 Task: Automatically activate reminders for users with direct reports
Action: Mouse scrolled (180, 196) with delta (0, 0)
Screenshot: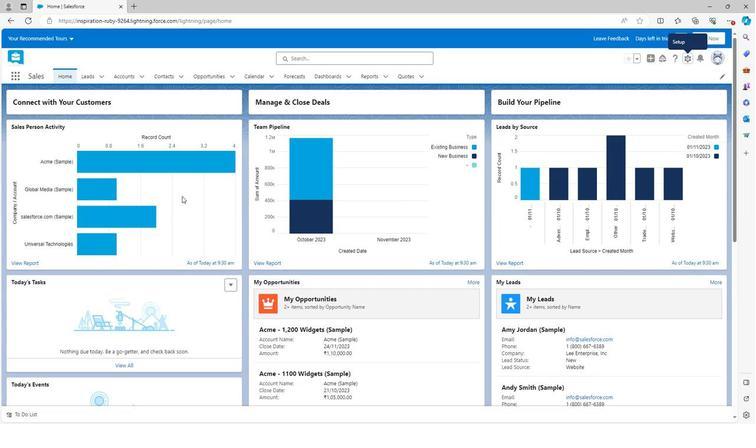 
Action: Mouse scrolled (180, 196) with delta (0, 0)
Screenshot: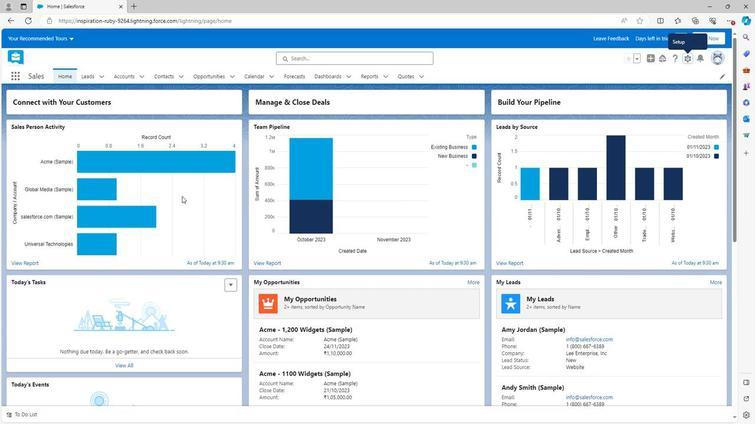 
Action: Mouse moved to (180, 197)
Screenshot: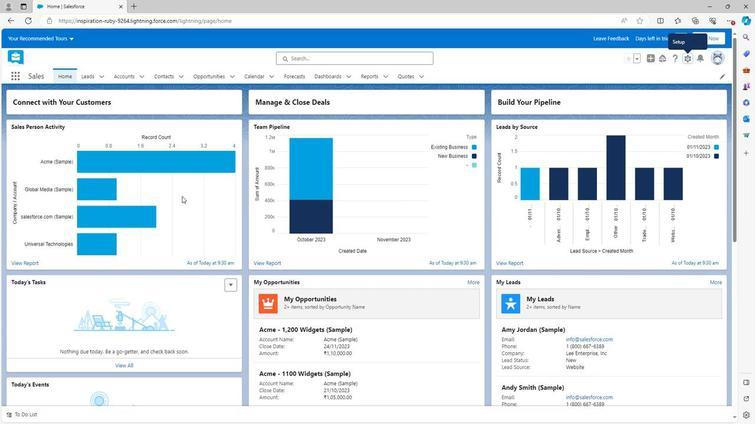 
Action: Mouse scrolled (180, 196) with delta (0, 0)
Screenshot: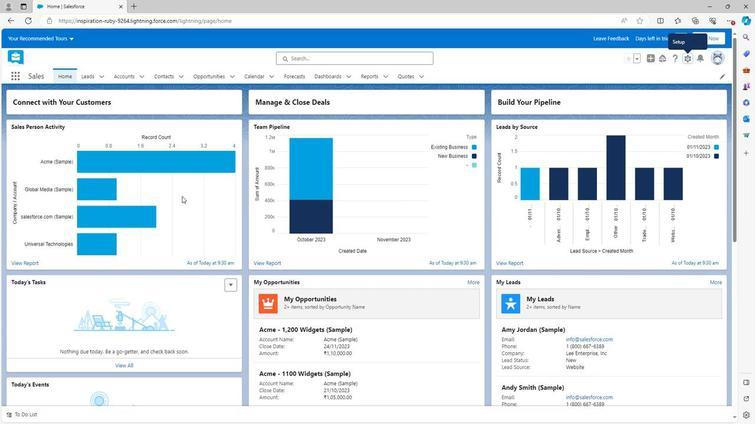 
Action: Mouse scrolled (180, 196) with delta (0, 0)
Screenshot: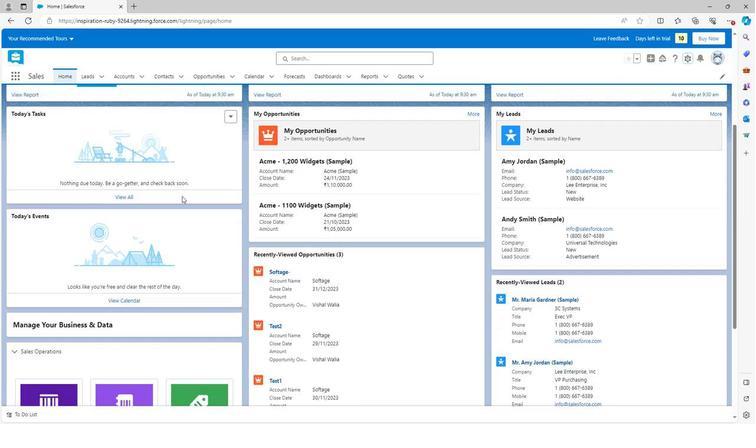 
Action: Mouse scrolled (180, 196) with delta (0, 0)
Screenshot: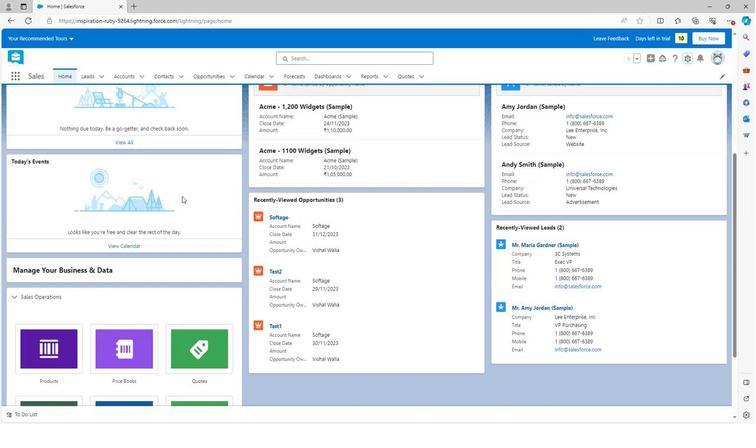 
Action: Mouse scrolled (180, 196) with delta (0, 0)
Screenshot: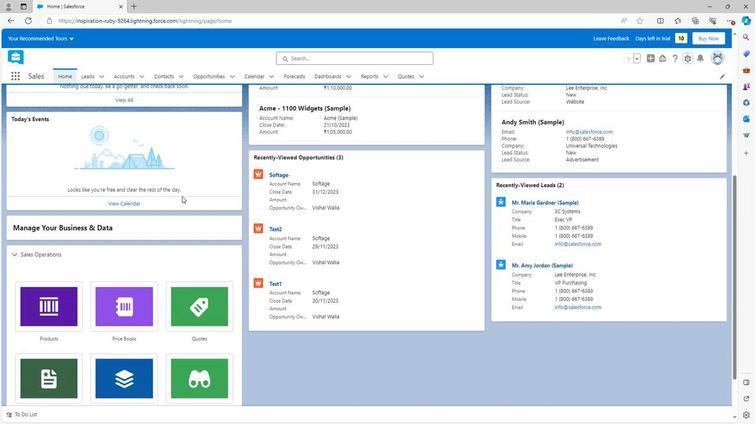 
Action: Mouse scrolled (180, 196) with delta (0, 0)
Screenshot: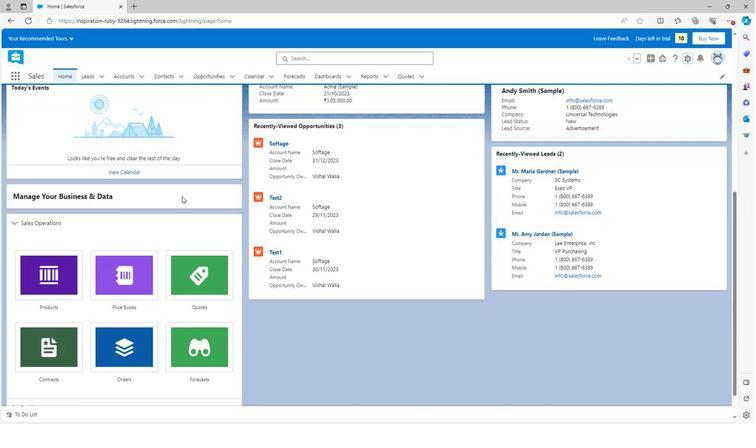 
Action: Mouse scrolled (180, 197) with delta (0, 0)
Screenshot: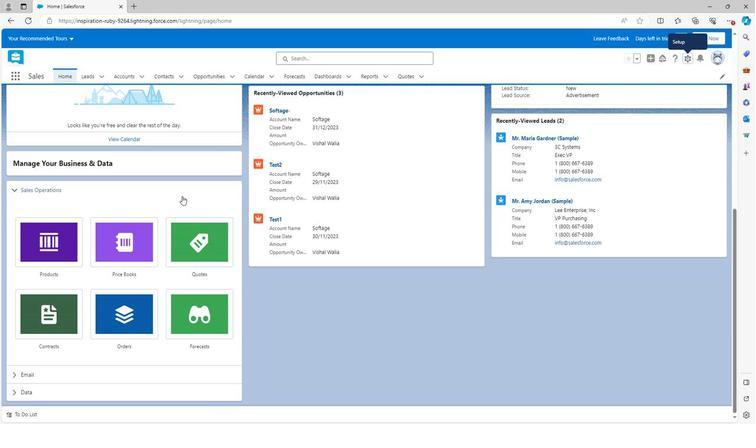 
Action: Mouse scrolled (180, 197) with delta (0, 0)
Screenshot: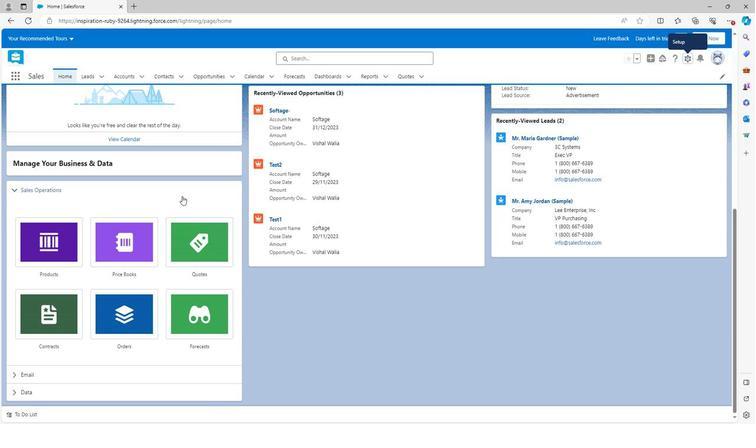 
Action: Mouse scrolled (180, 197) with delta (0, 0)
Screenshot: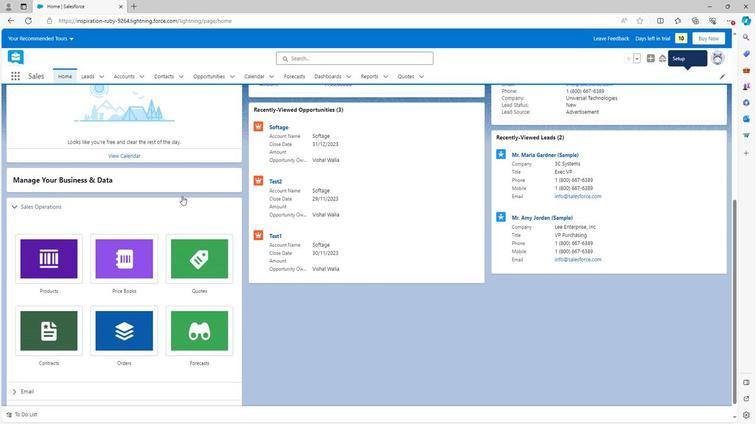 
Action: Mouse scrolled (180, 197) with delta (0, 0)
Screenshot: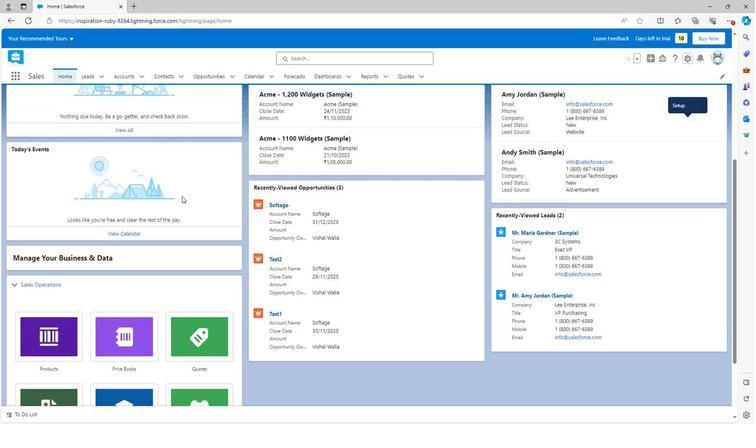 
Action: Mouse scrolled (180, 197) with delta (0, 0)
Screenshot: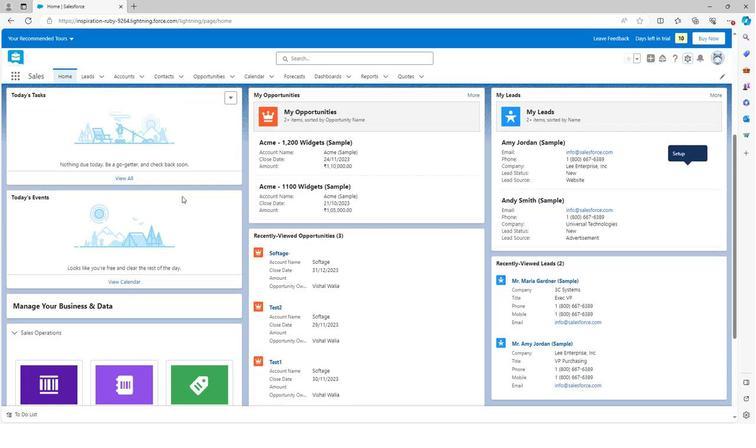 
Action: Mouse scrolled (180, 197) with delta (0, 0)
Screenshot: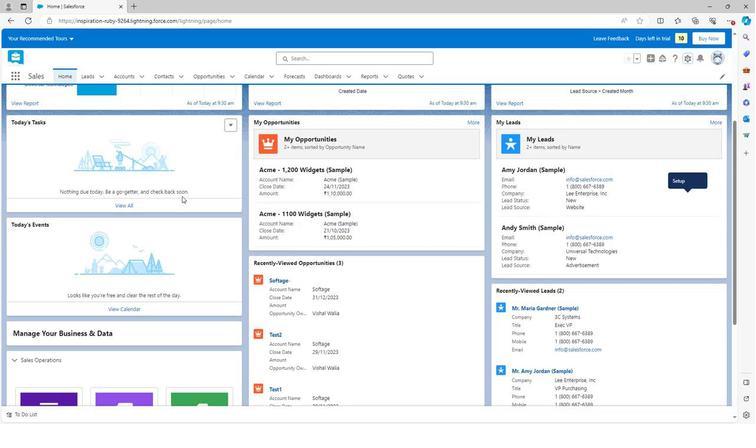 
Action: Mouse scrolled (180, 197) with delta (0, 0)
Screenshot: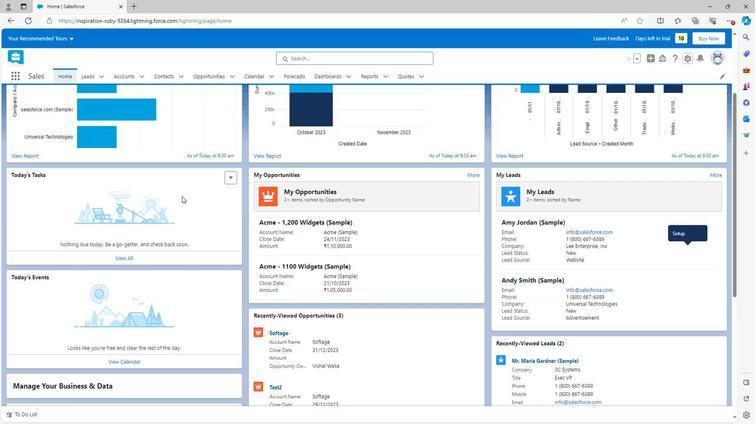 
Action: Mouse moved to (687, 57)
Screenshot: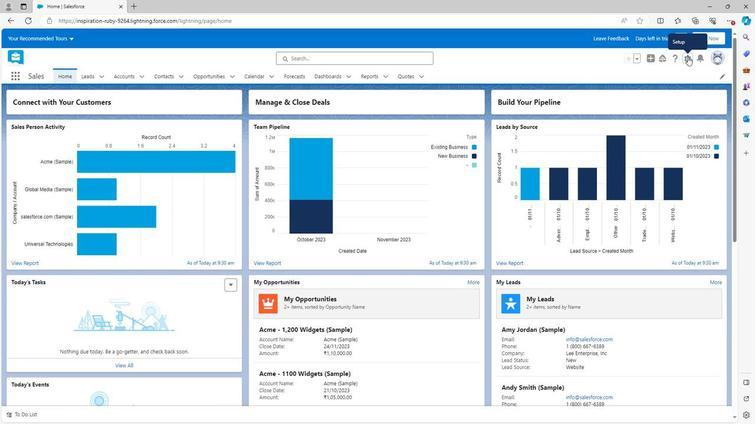 
Action: Mouse pressed left at (687, 57)
Screenshot: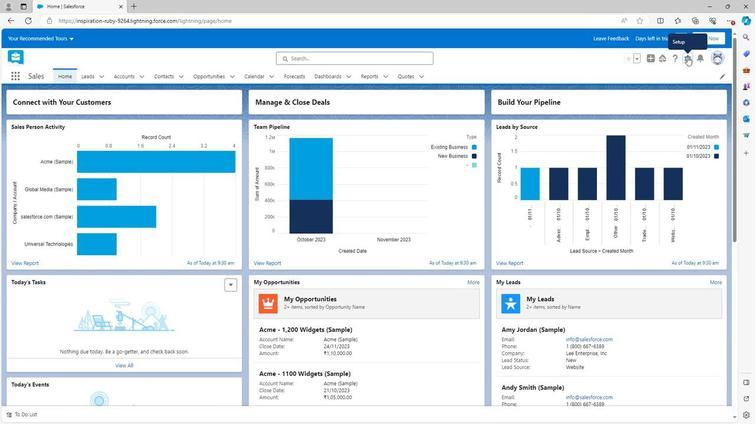 
Action: Mouse moved to (647, 84)
Screenshot: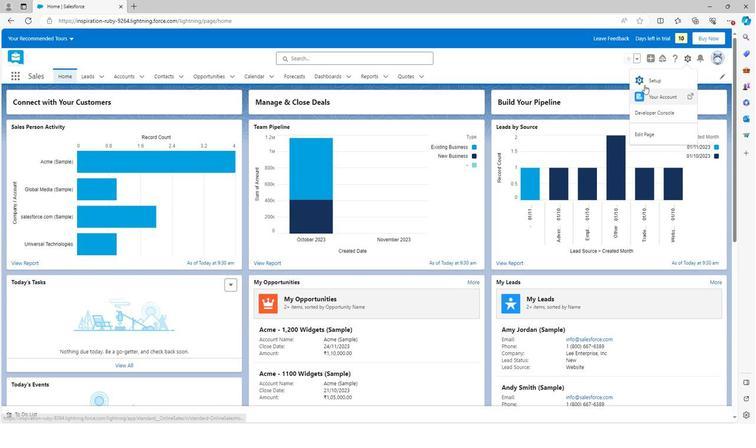 
Action: Mouse pressed left at (647, 84)
Screenshot: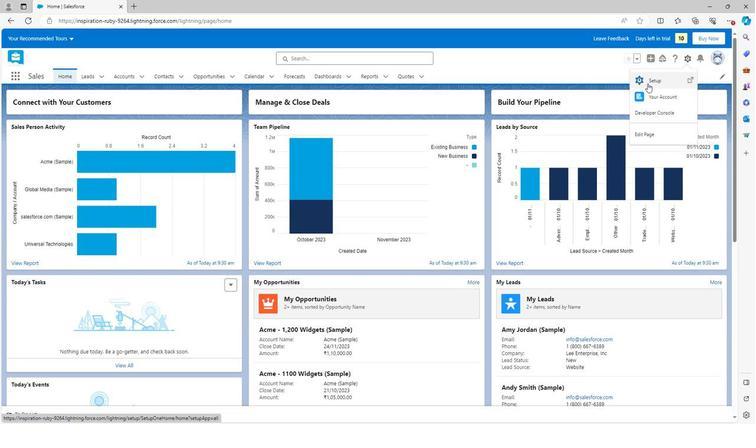 
Action: Mouse moved to (4, 309)
Screenshot: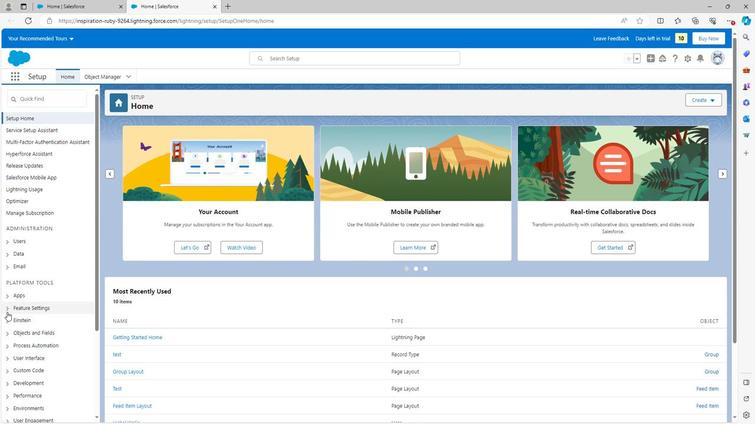 
Action: Mouse pressed left at (4, 309)
Screenshot: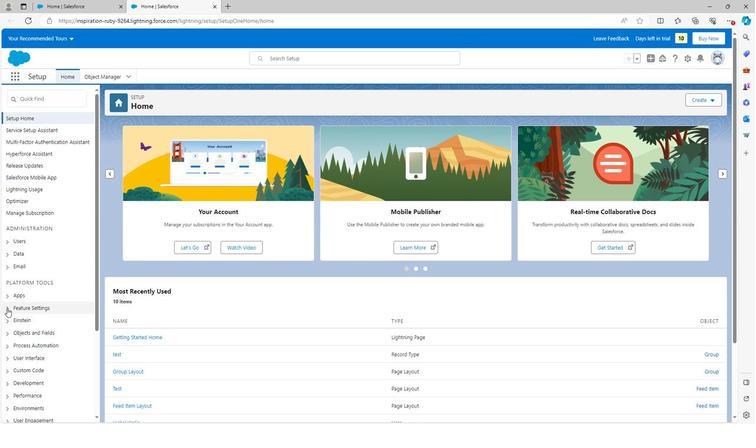 
Action: Mouse moved to (4, 308)
Screenshot: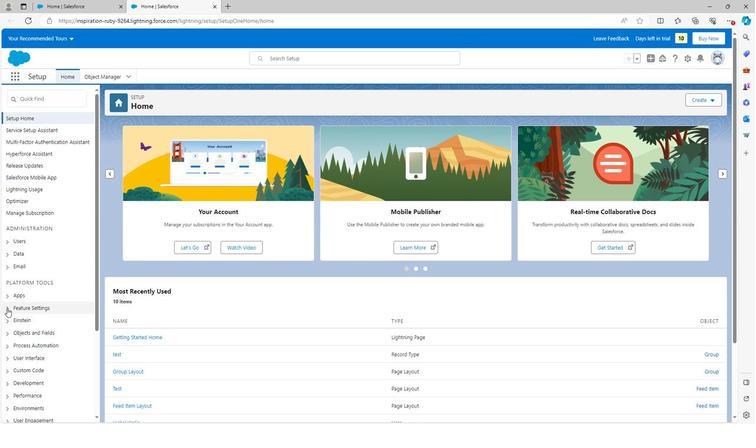 
Action: Mouse scrolled (4, 307) with delta (0, 0)
Screenshot: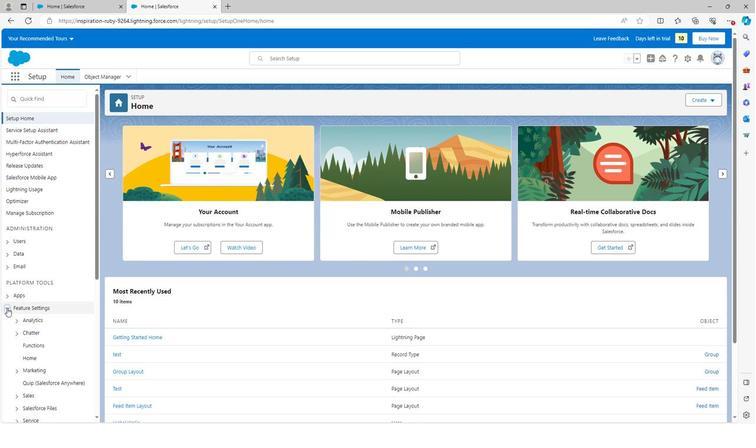 
Action: Mouse moved to (7, 304)
Screenshot: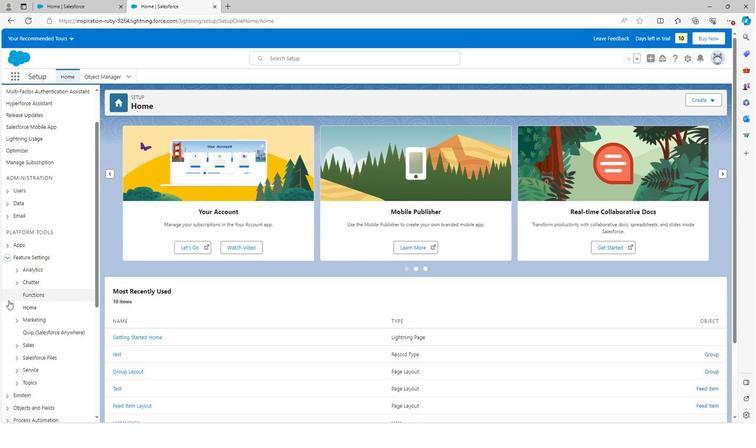 
Action: Mouse scrolled (7, 303) with delta (0, 0)
Screenshot: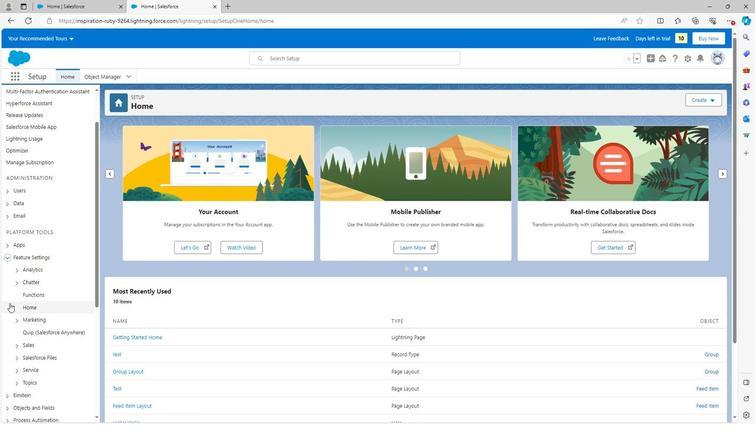 
Action: Mouse moved to (13, 296)
Screenshot: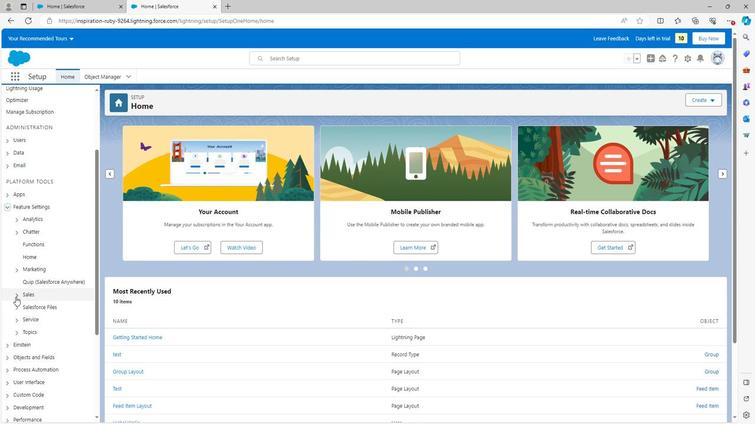 
Action: Mouse pressed left at (13, 296)
Screenshot: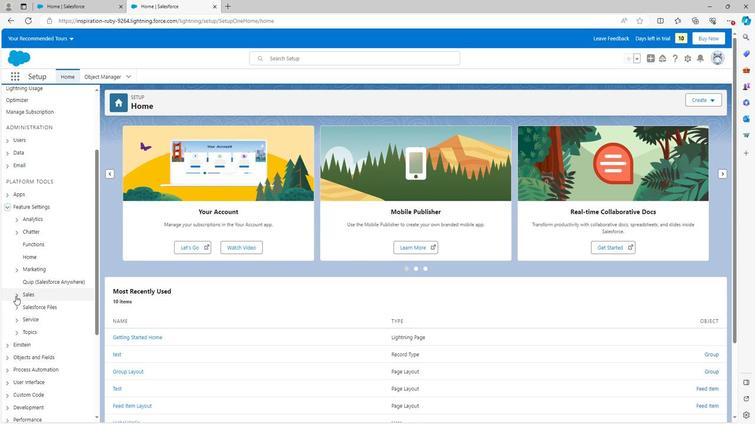
Action: Mouse scrolled (13, 296) with delta (0, 0)
Screenshot: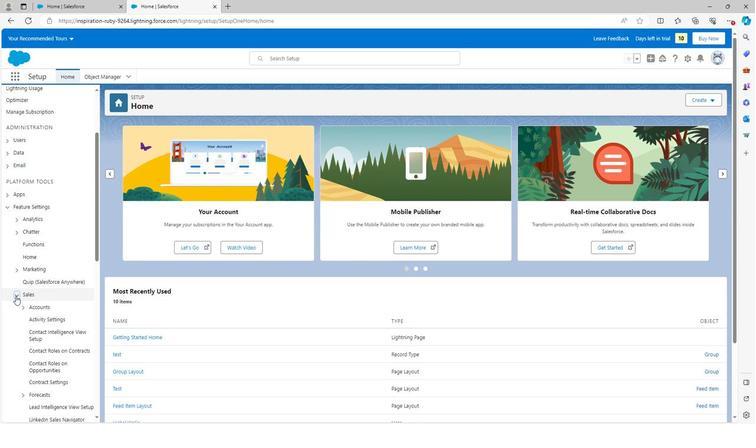 
Action: Mouse moved to (13, 296)
Screenshot: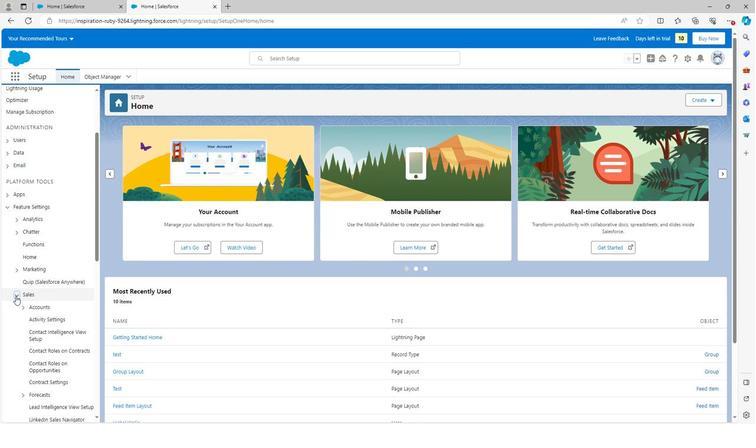 
Action: Mouse scrolled (13, 296) with delta (0, 0)
Screenshot: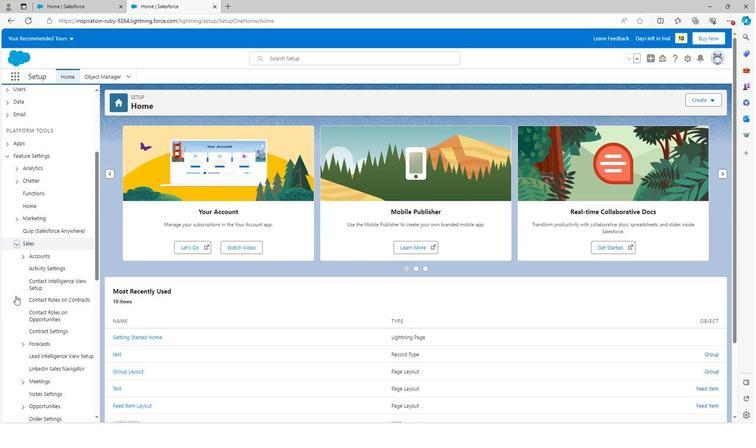 
Action: Mouse moved to (13, 296)
Screenshot: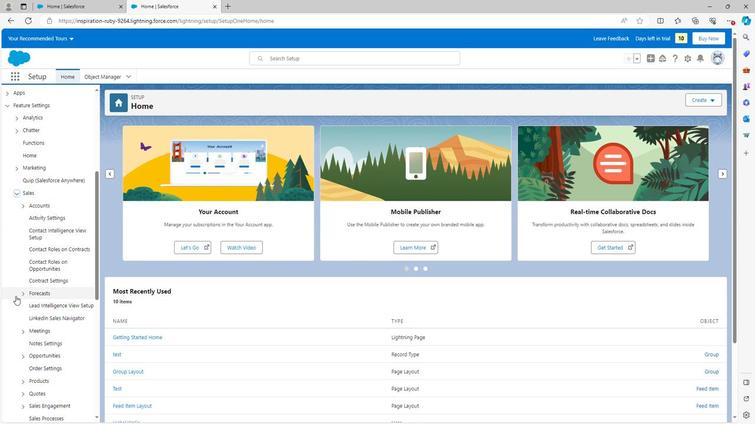 
Action: Mouse scrolled (13, 296) with delta (0, 0)
Screenshot: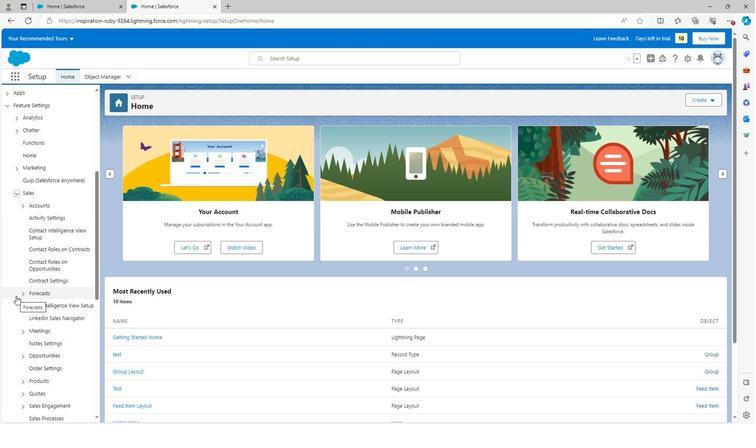 
Action: Mouse scrolled (13, 296) with delta (0, 0)
Screenshot: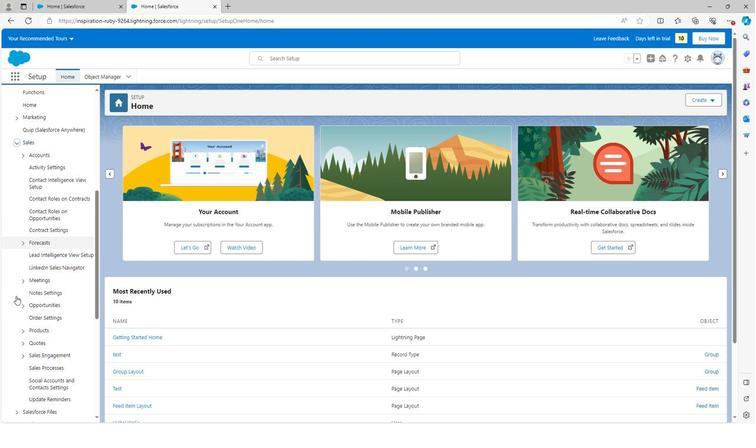 
Action: Mouse scrolled (13, 296) with delta (0, 0)
Screenshot: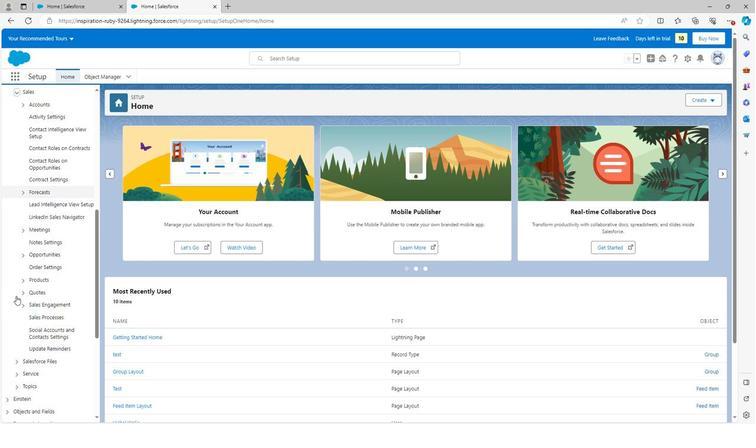 
Action: Mouse moved to (53, 297)
Screenshot: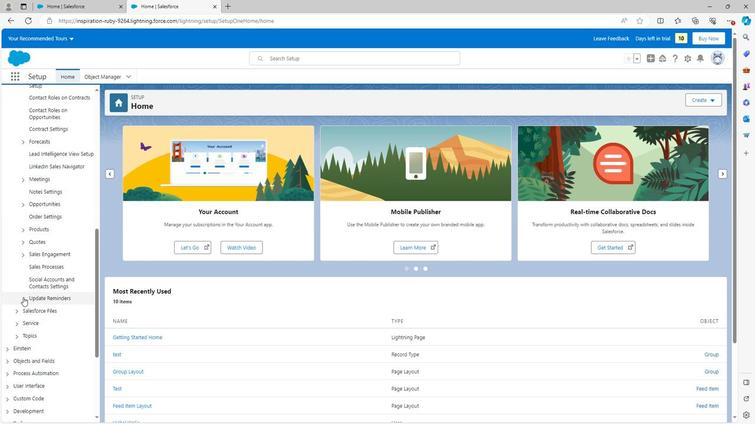 
Action: Mouse pressed left at (53, 297)
Screenshot: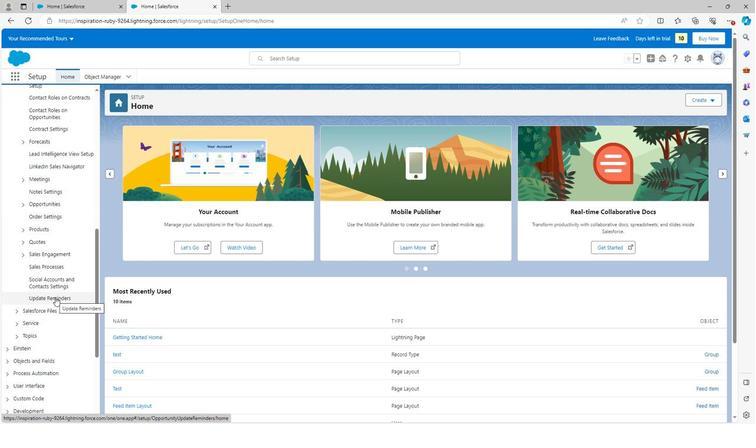 
Action: Mouse moved to (402, 224)
Screenshot: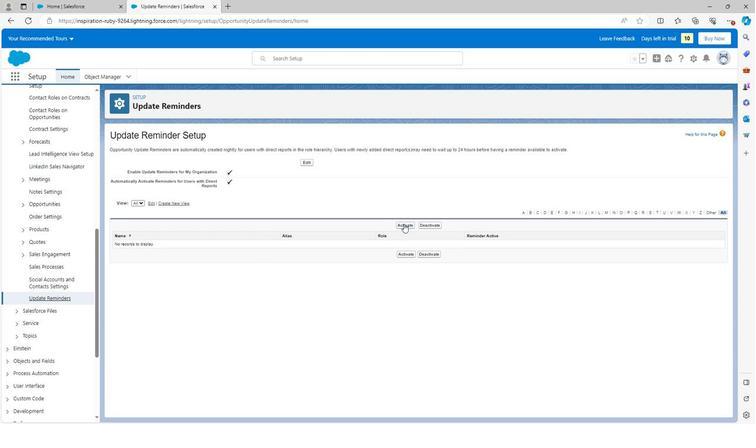
Action: Mouse pressed left at (402, 224)
Screenshot: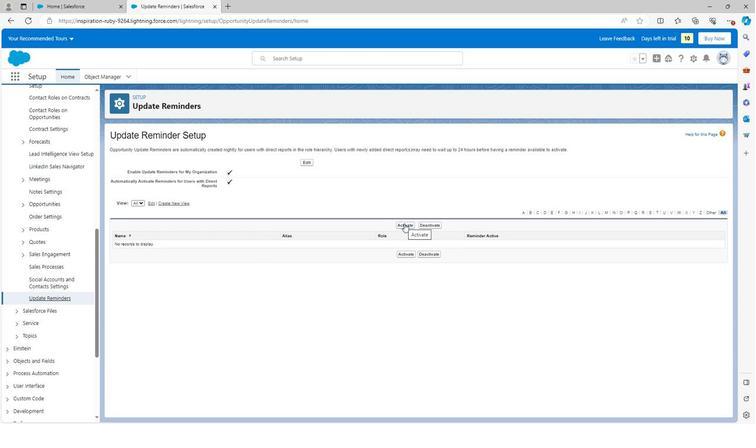 
Action: Mouse moved to (450, 65)
Screenshot: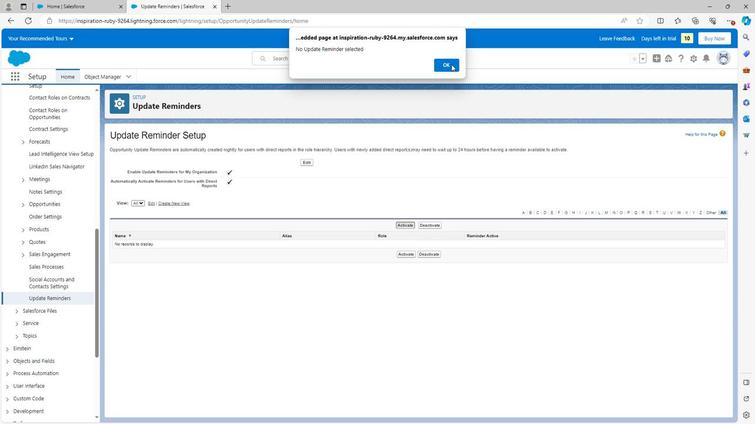 
Action: Mouse pressed left at (450, 65)
Screenshot: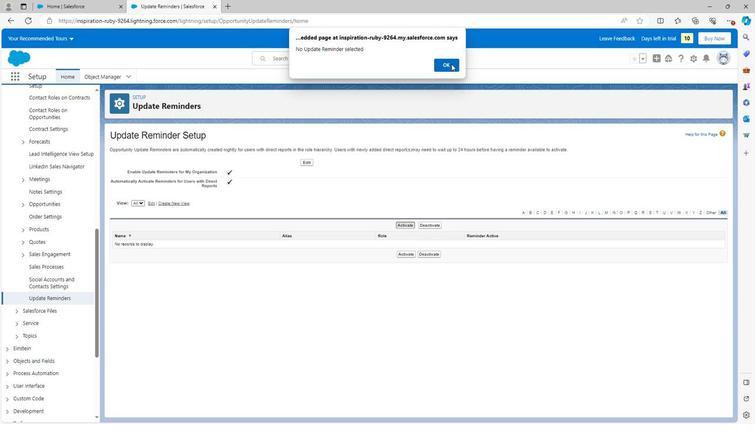 
Action: Mouse moved to (447, 60)
Screenshot: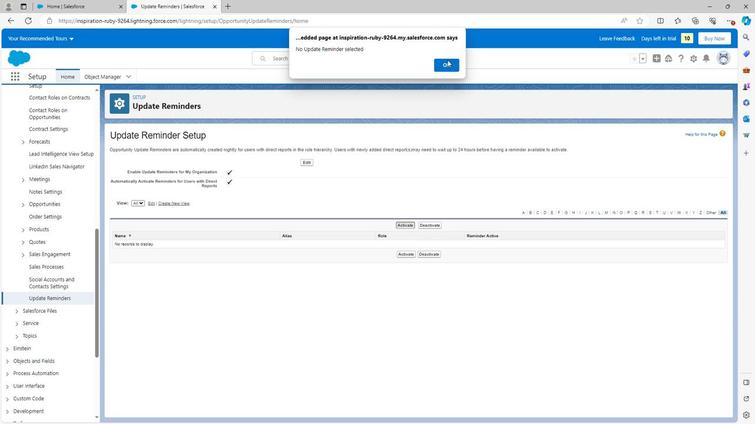 
Action: Mouse pressed left at (447, 60)
Screenshot: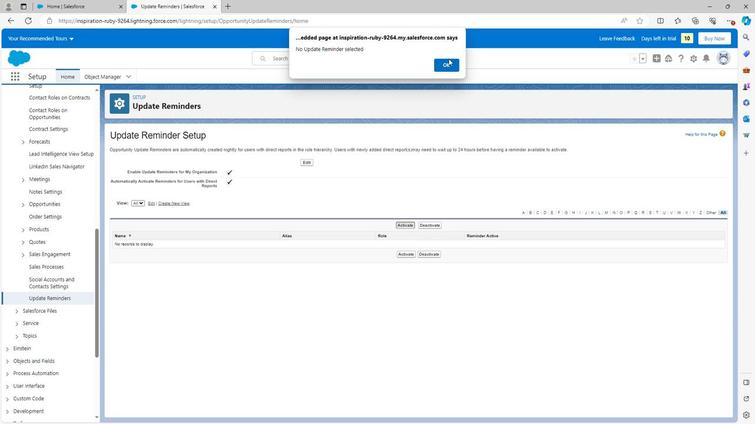 
Action: Mouse moved to (227, 174)
Screenshot: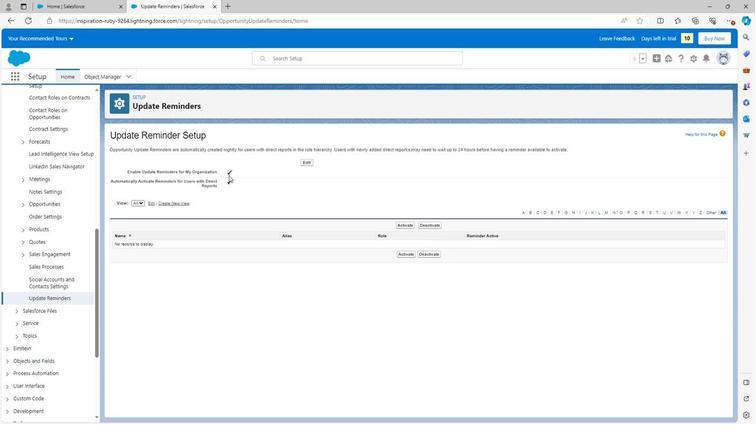 
Action: Mouse pressed left at (227, 174)
Screenshot: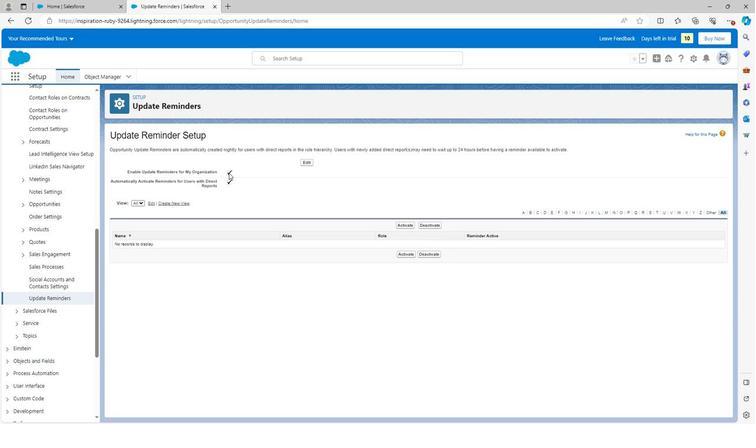 
Action: Mouse moved to (51, 139)
Screenshot: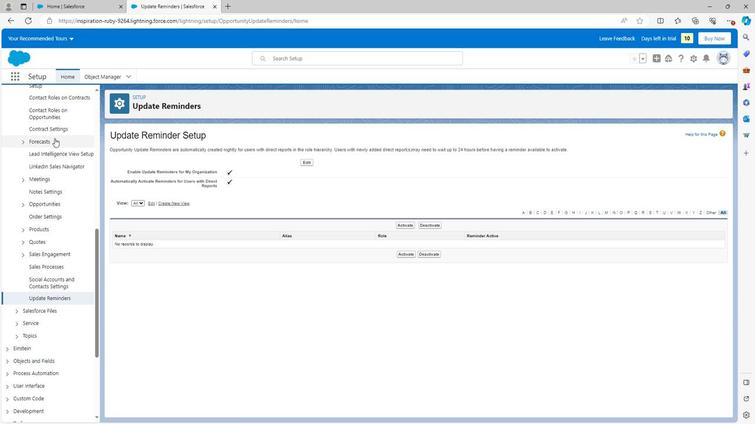 
Action: Mouse scrolled (51, 140) with delta (0, 0)
Screenshot: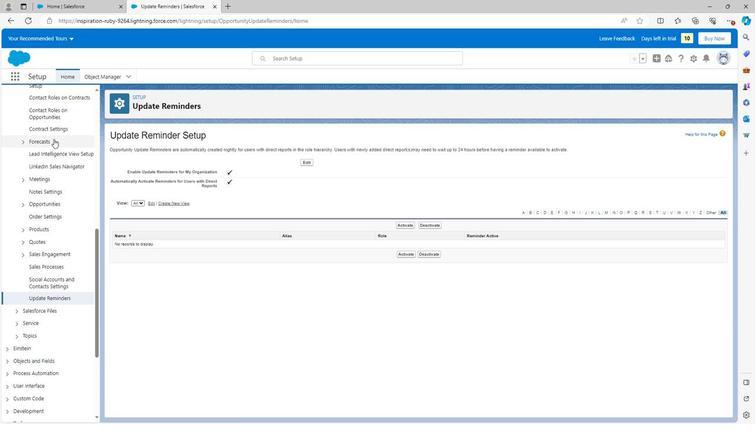 
Action: Mouse scrolled (51, 140) with delta (0, 0)
Screenshot: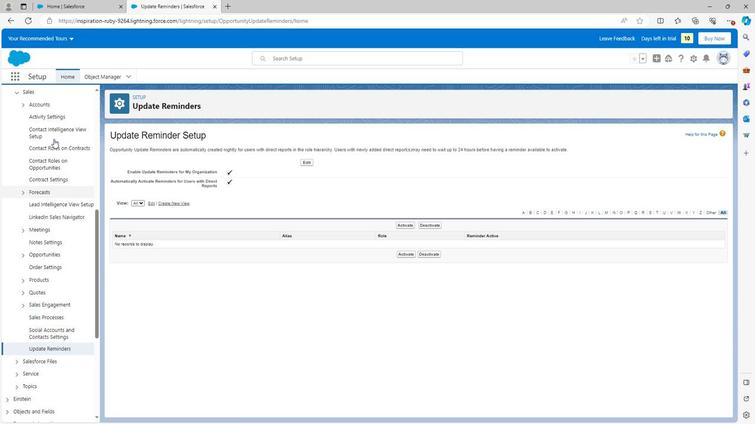 
Action: Mouse moved to (20, 158)
Screenshot: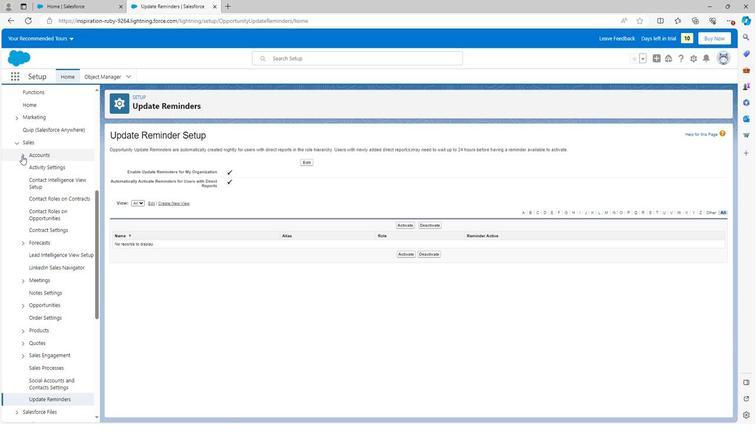 
Action: Mouse pressed left at (20, 158)
Screenshot: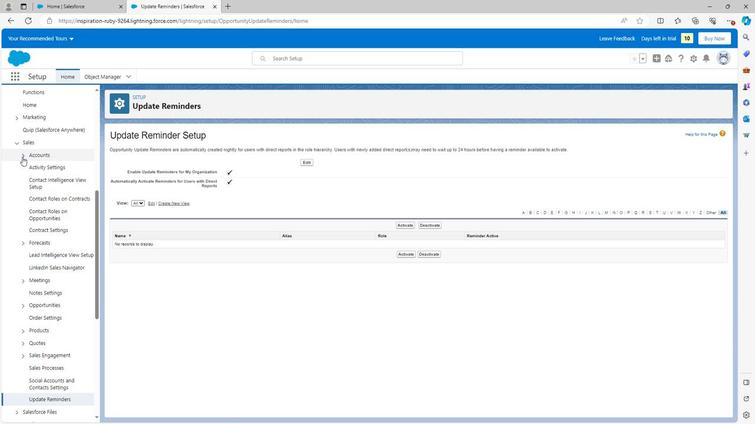 
Action: Mouse moved to (20, 158)
Screenshot: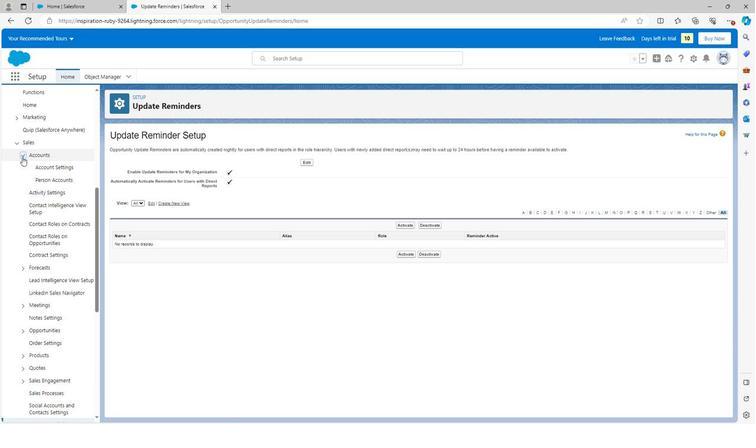 
Action: Mouse pressed left at (20, 158)
Screenshot: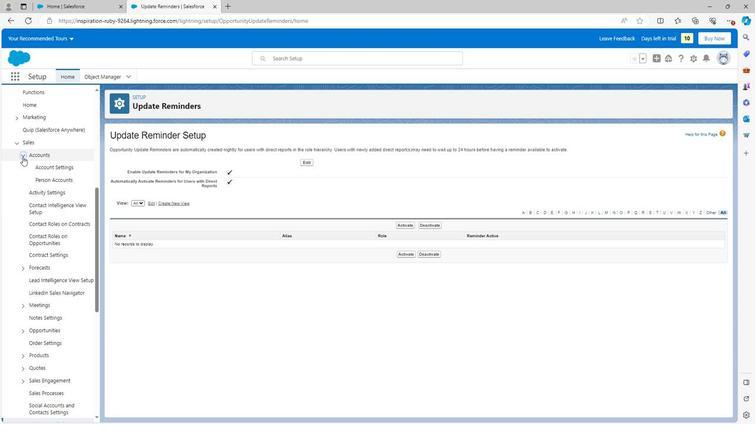 
Action: Mouse moved to (19, 186)
Screenshot: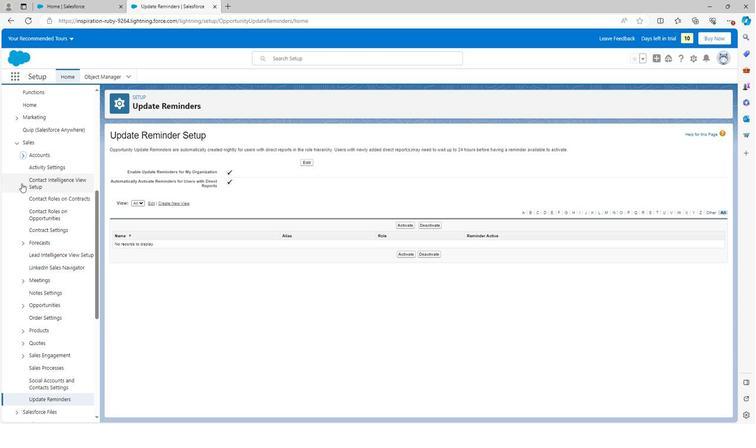 
Action: Mouse scrolled (19, 185) with delta (0, 0)
Screenshot: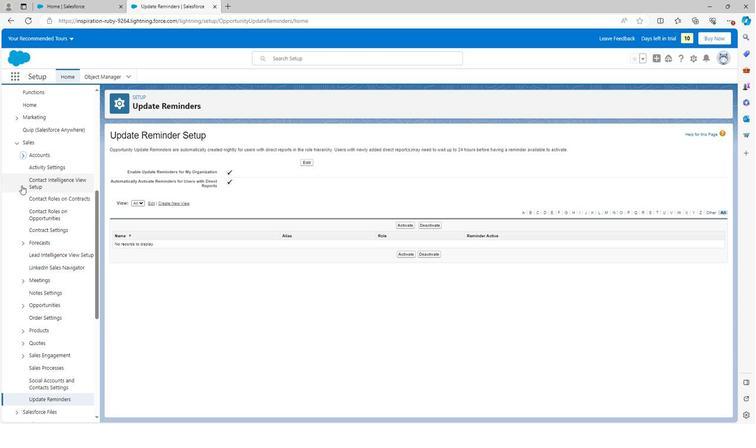
Action: Mouse scrolled (19, 187) with delta (0, 0)
Screenshot: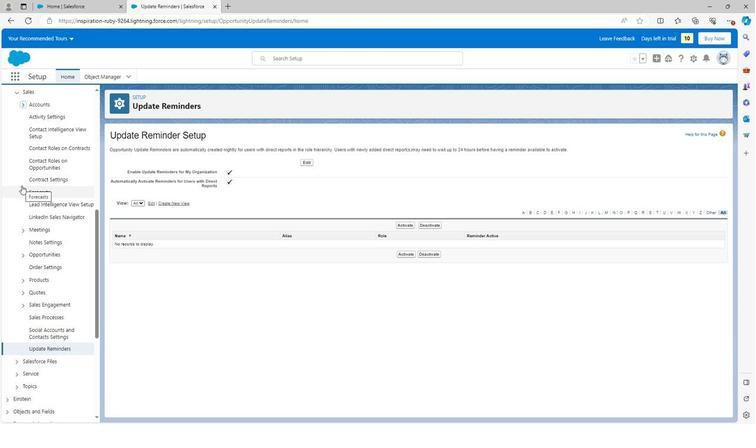 
Action: Mouse moved to (14, 144)
Screenshot: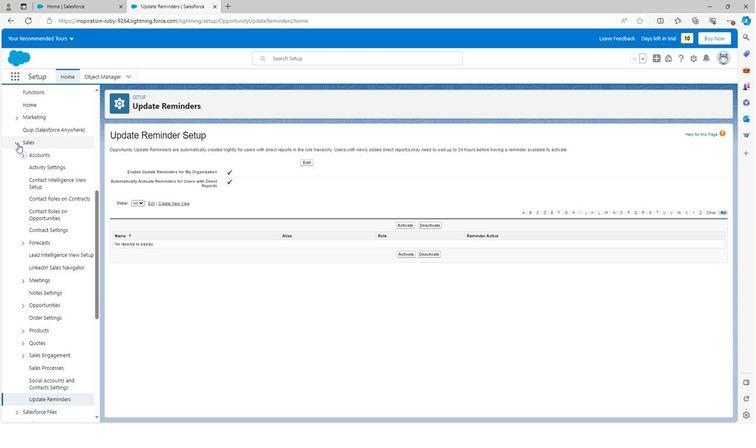 
Action: Mouse pressed left at (14, 144)
Screenshot: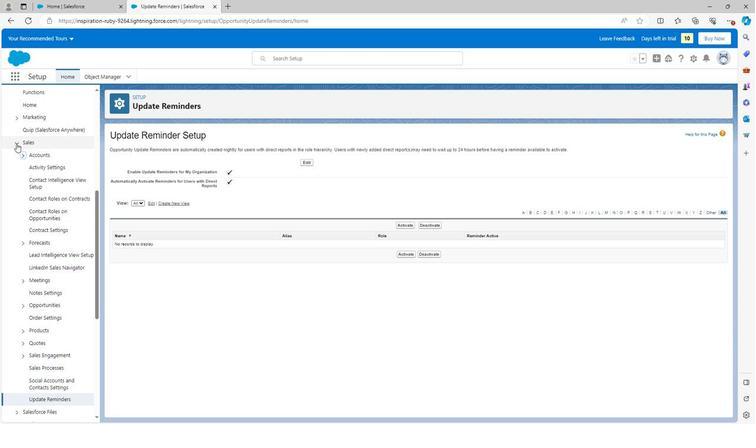 
Action: Mouse moved to (14, 166)
Screenshot: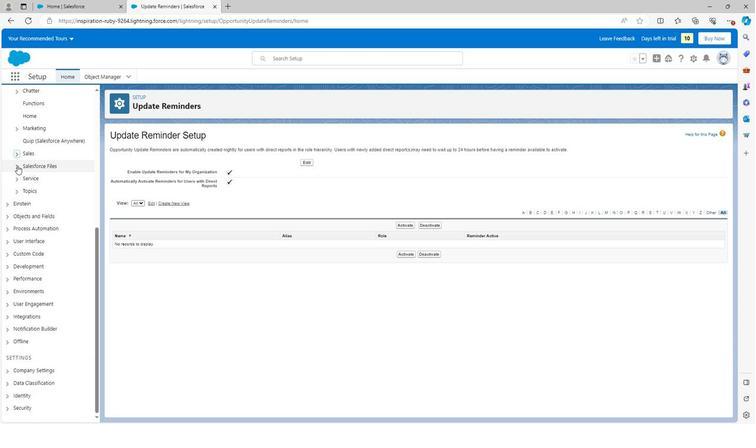 
Action: Mouse pressed left at (14, 166)
Screenshot: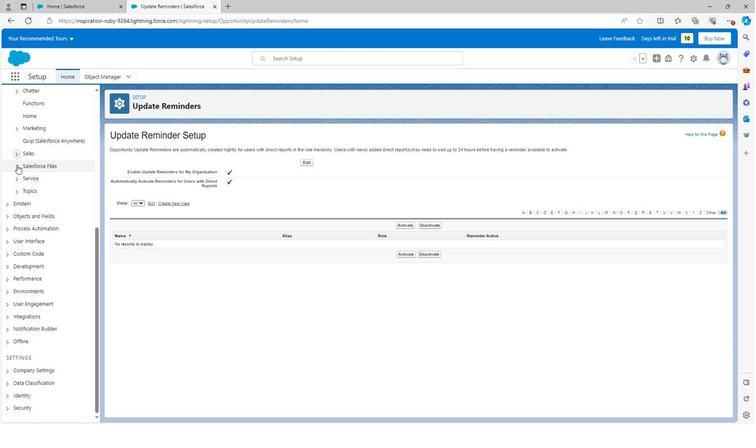 
Action: Mouse moved to (12, 152)
Screenshot: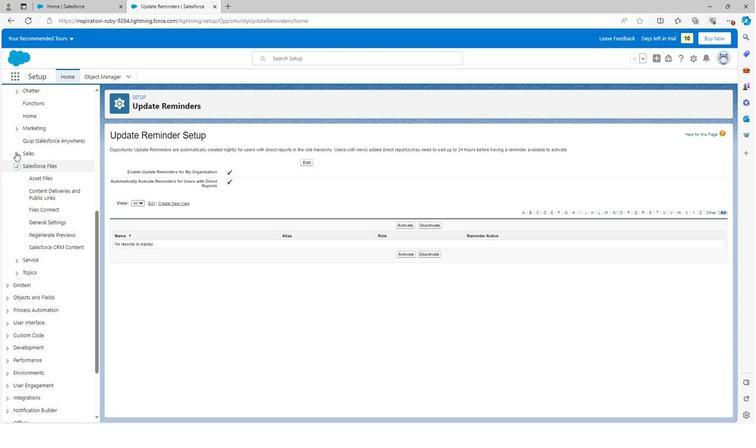 
Action: Mouse pressed left at (12, 152)
Screenshot: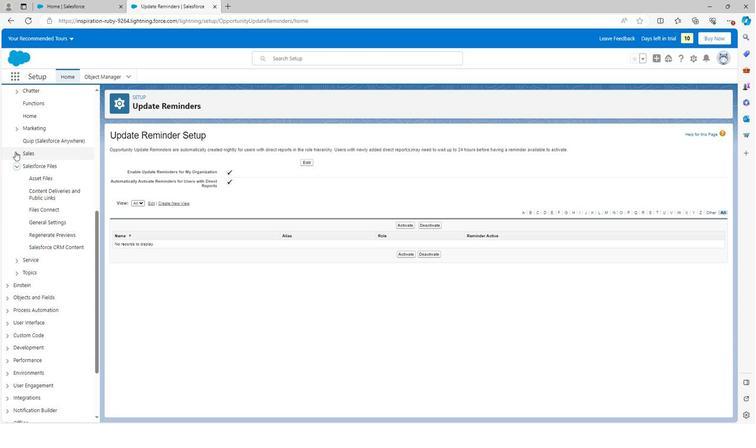 
Action: Mouse moved to (17, 198)
Screenshot: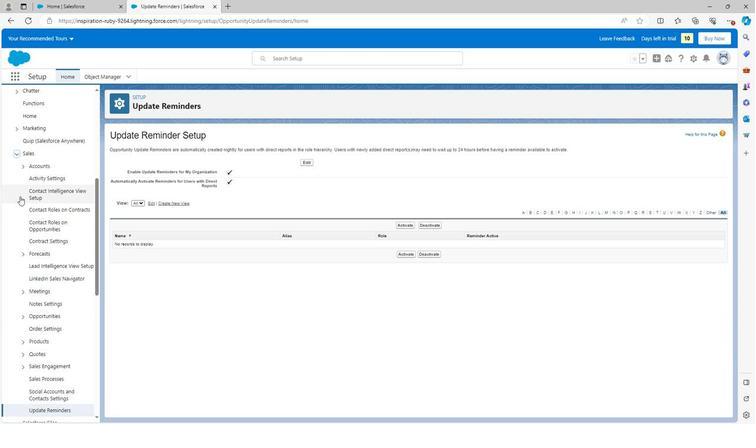 
Action: Mouse scrolled (17, 198) with delta (0, 0)
Screenshot: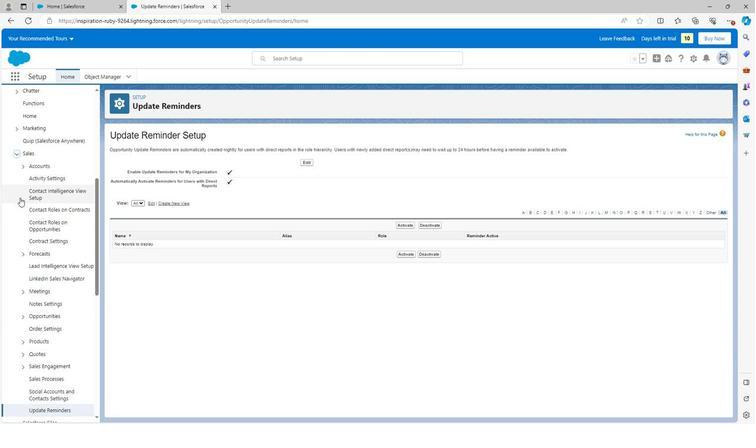 
Action: Mouse scrolled (17, 199) with delta (0, 0)
Screenshot: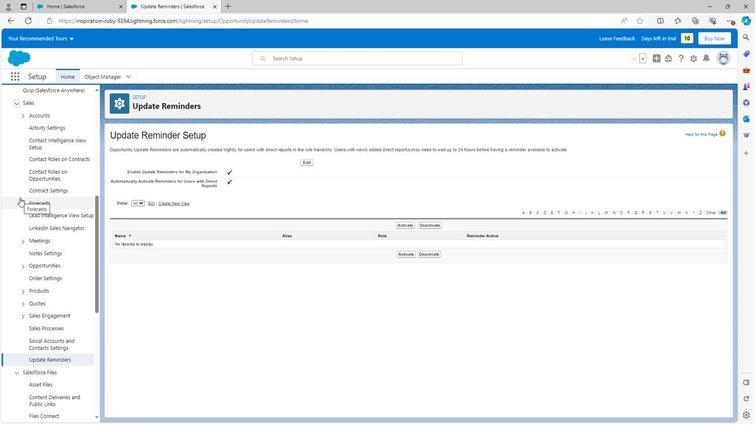 
Action: Mouse scrolled (17, 199) with delta (0, 0)
Screenshot: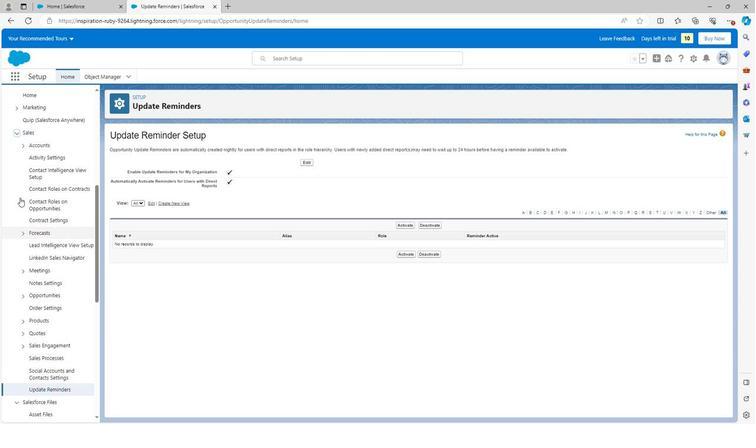 
Action: Mouse moved to (12, 204)
Screenshot: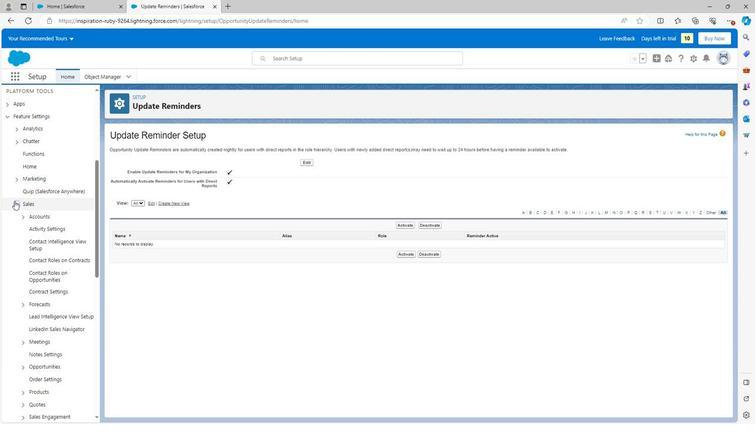 
Action: Mouse pressed left at (12, 204)
Screenshot: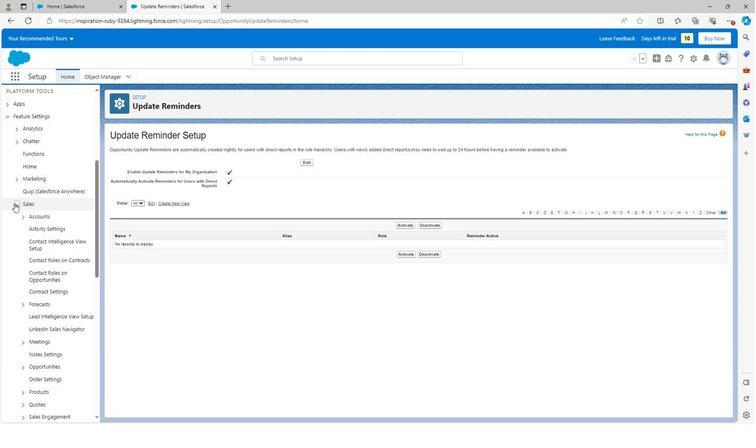
Action: Mouse moved to (344, 225)
Screenshot: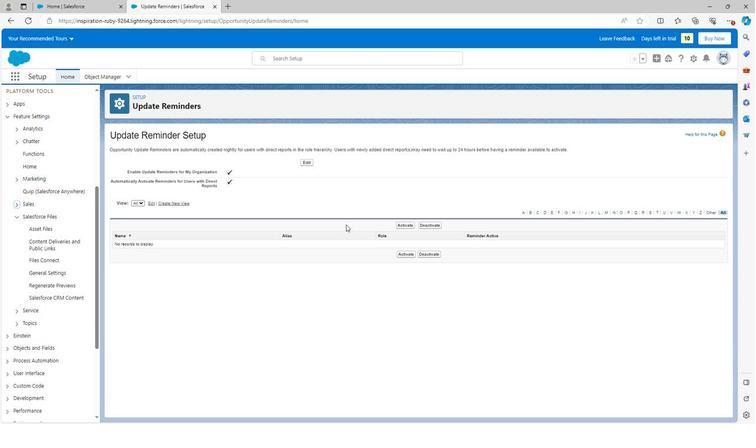 
